 Task: Create in the project UniTech in Backlog an issue 'Create a new online platform for online personal development courses with advanced self-assessment and', assign it to team member softage.4@softage.net and change the status to IN PROGRESS.
Action: Mouse moved to (406, 264)
Screenshot: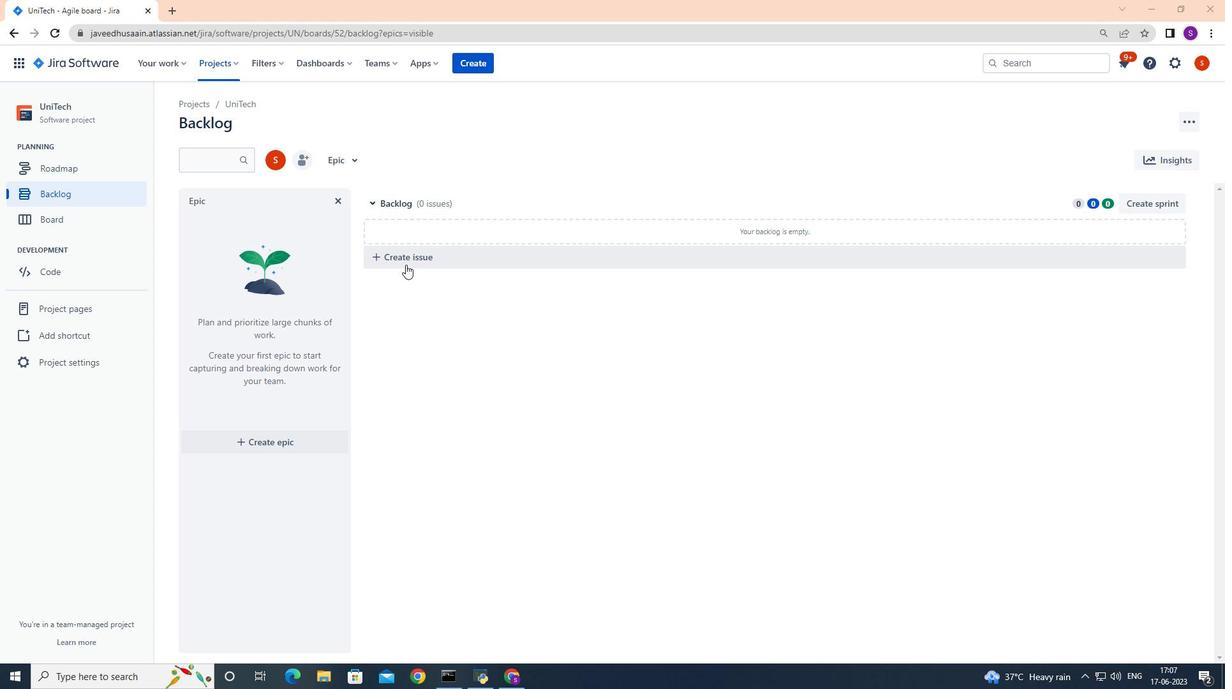 
Action: Mouse pressed left at (406, 264)
Screenshot: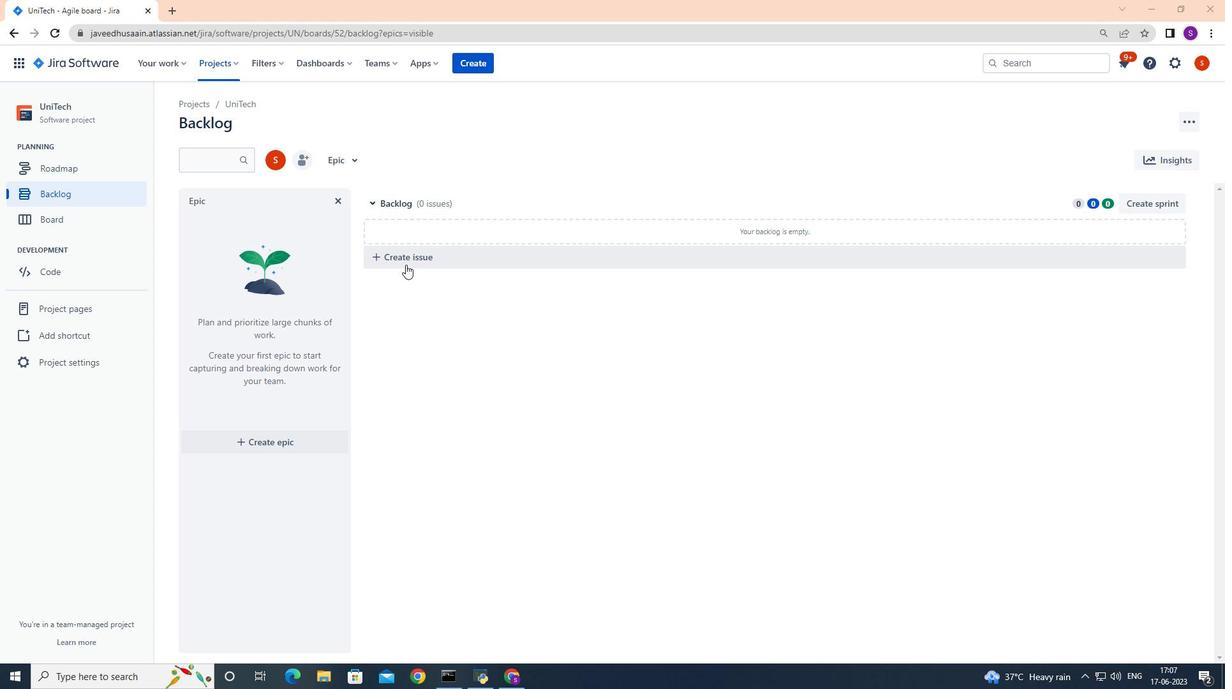 
Action: Mouse moved to (421, 255)
Screenshot: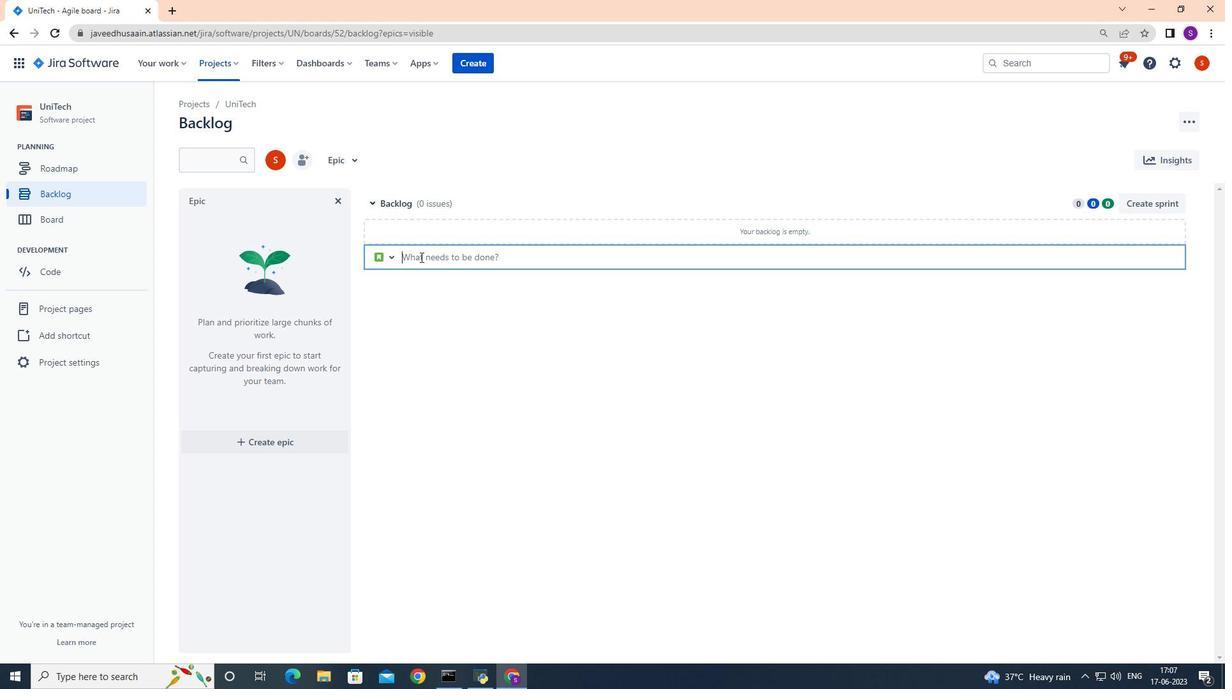 
Action: Mouse pressed left at (421, 255)
Screenshot: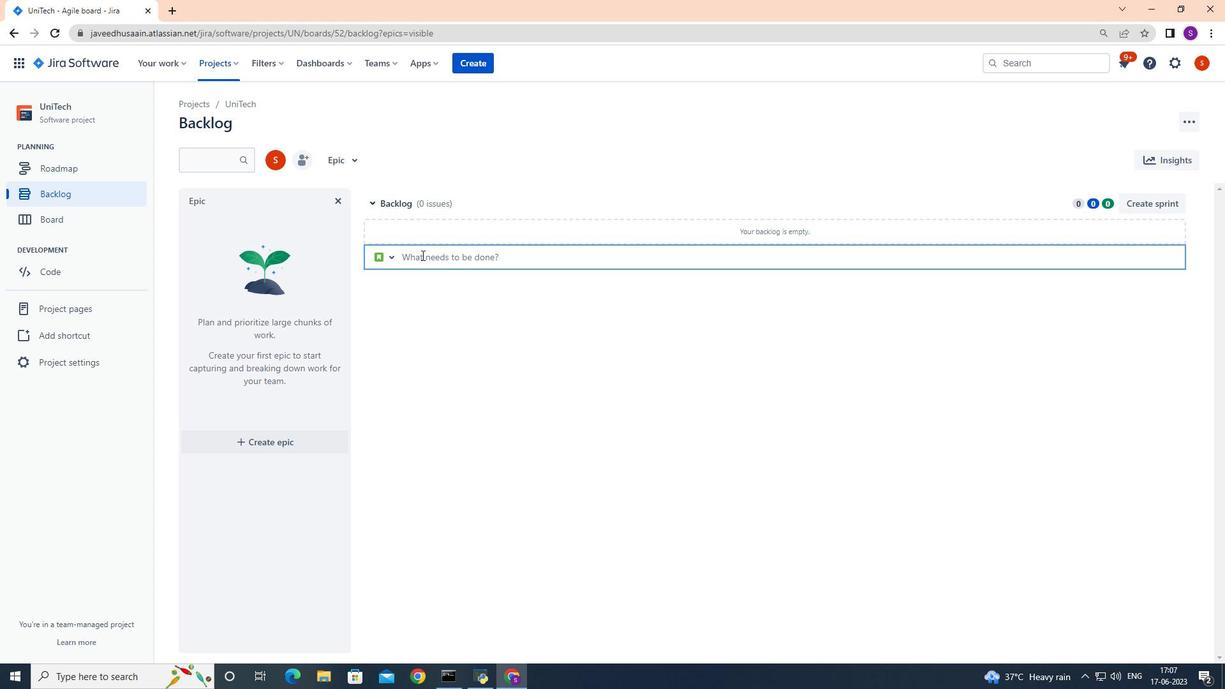 
Action: Key pressed <Key.shift>Create<Key.space>a<Key.space>new<Key.space>onlim<Key.backspace>ne<Key.space>platform<Key.space>for<Key.space>online<Key.space>personal<Key.space>devlopment<Key.space>courses<Key.space>with<Key.space>advanced<Key.space>self-assessment<Key.space>and
Screenshot: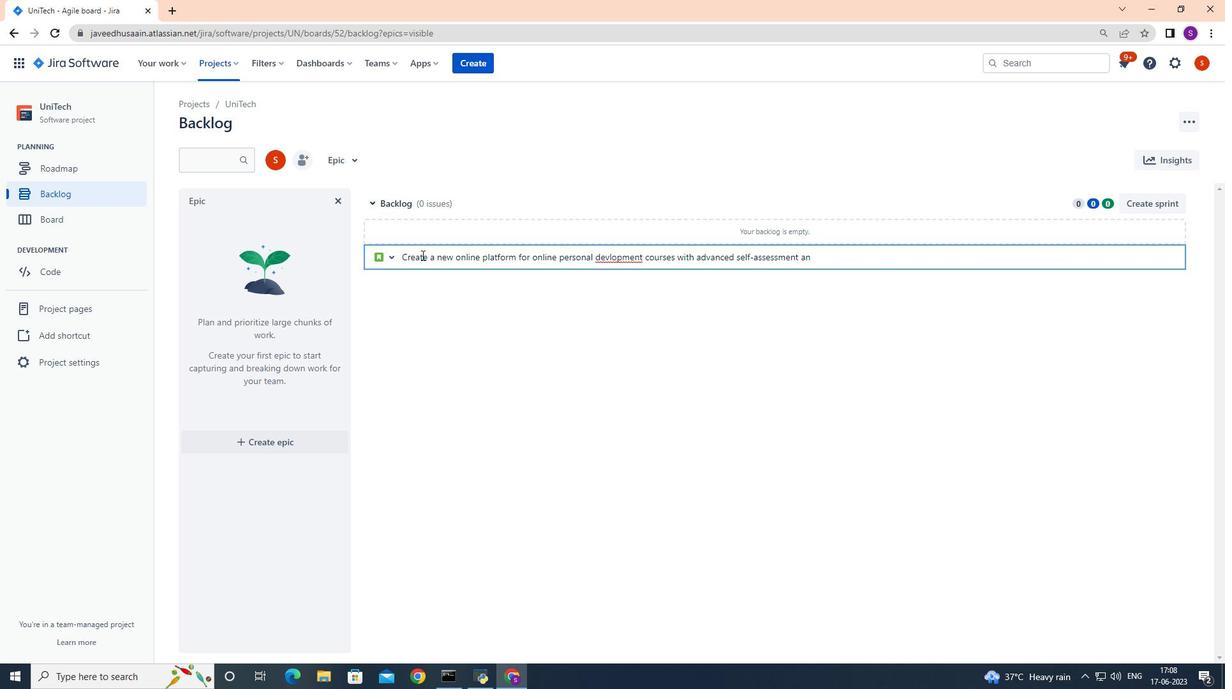 
Action: Mouse moved to (608, 256)
Screenshot: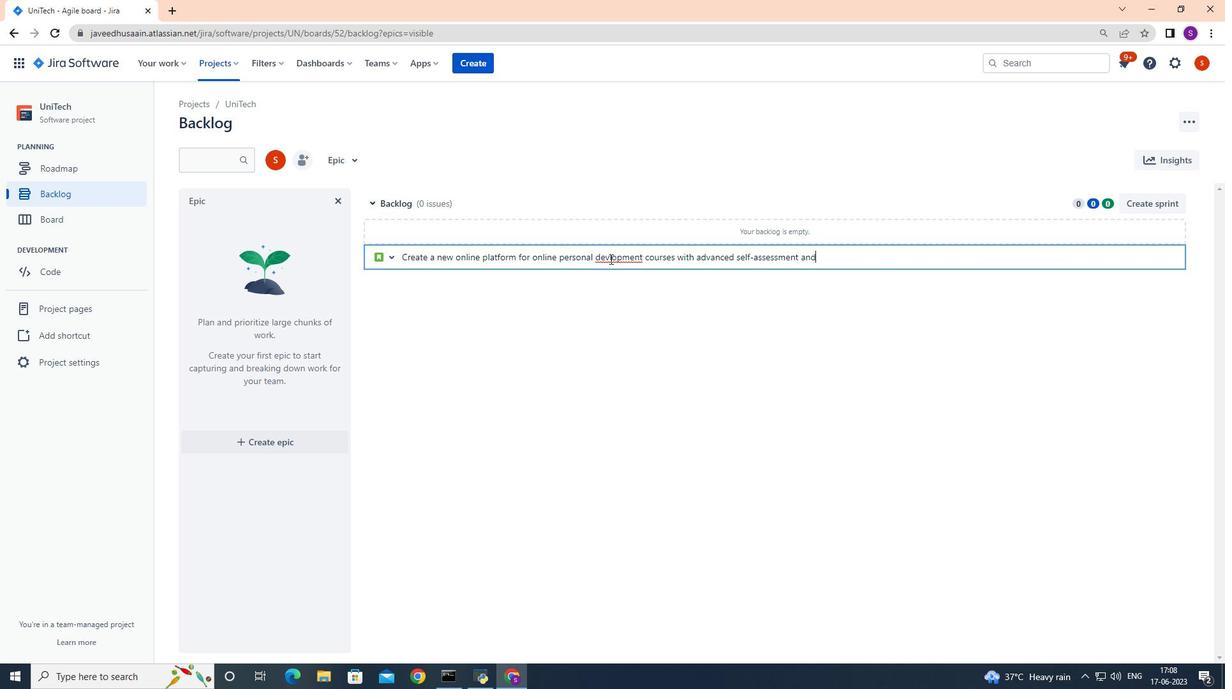 
Action: Mouse pressed left at (608, 256)
Screenshot: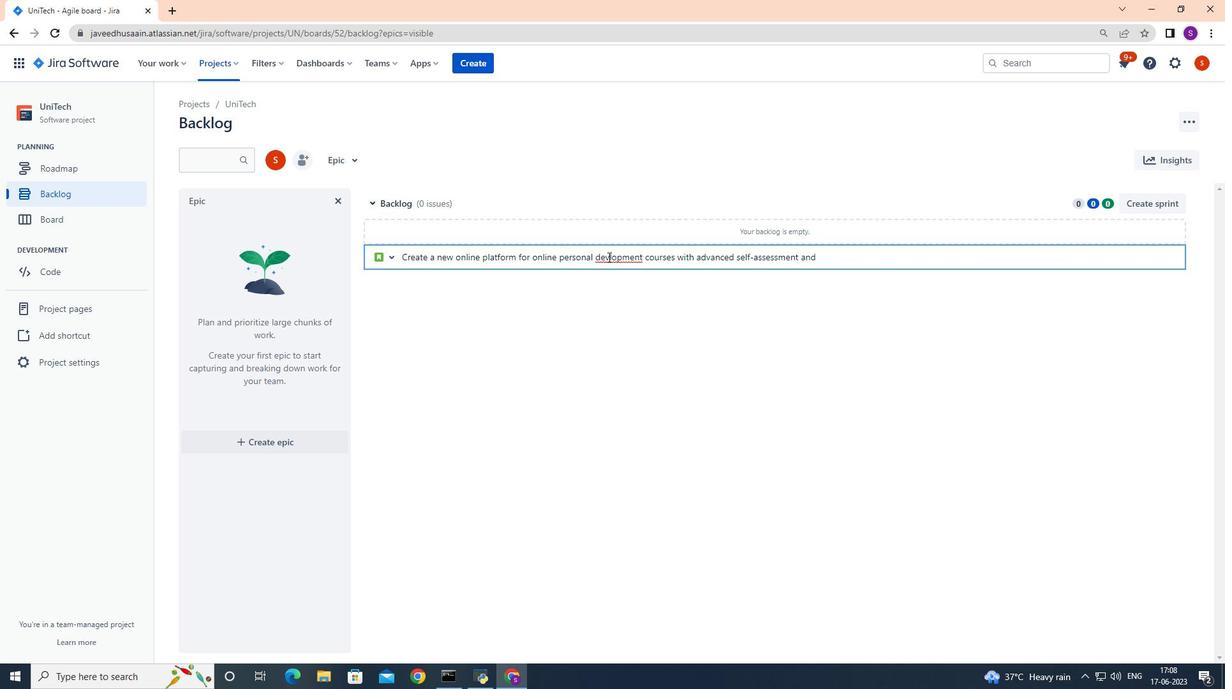 
Action: Mouse pressed right at (608, 256)
Screenshot: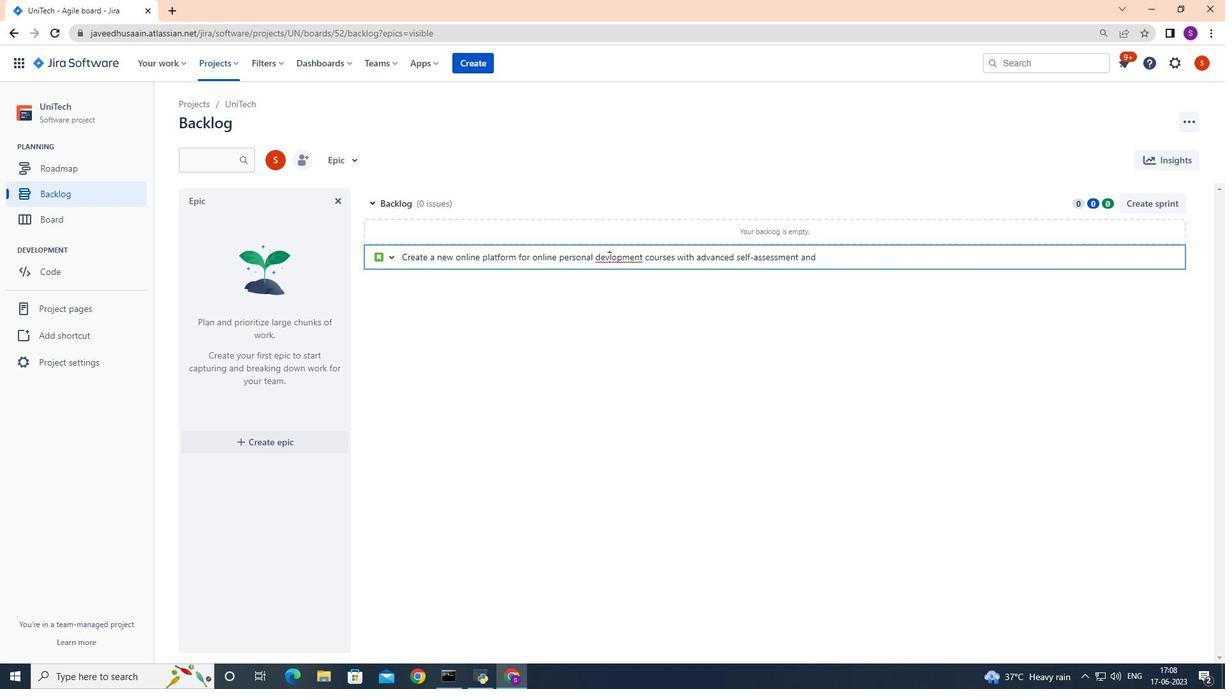 
Action: Mouse moved to (638, 268)
Screenshot: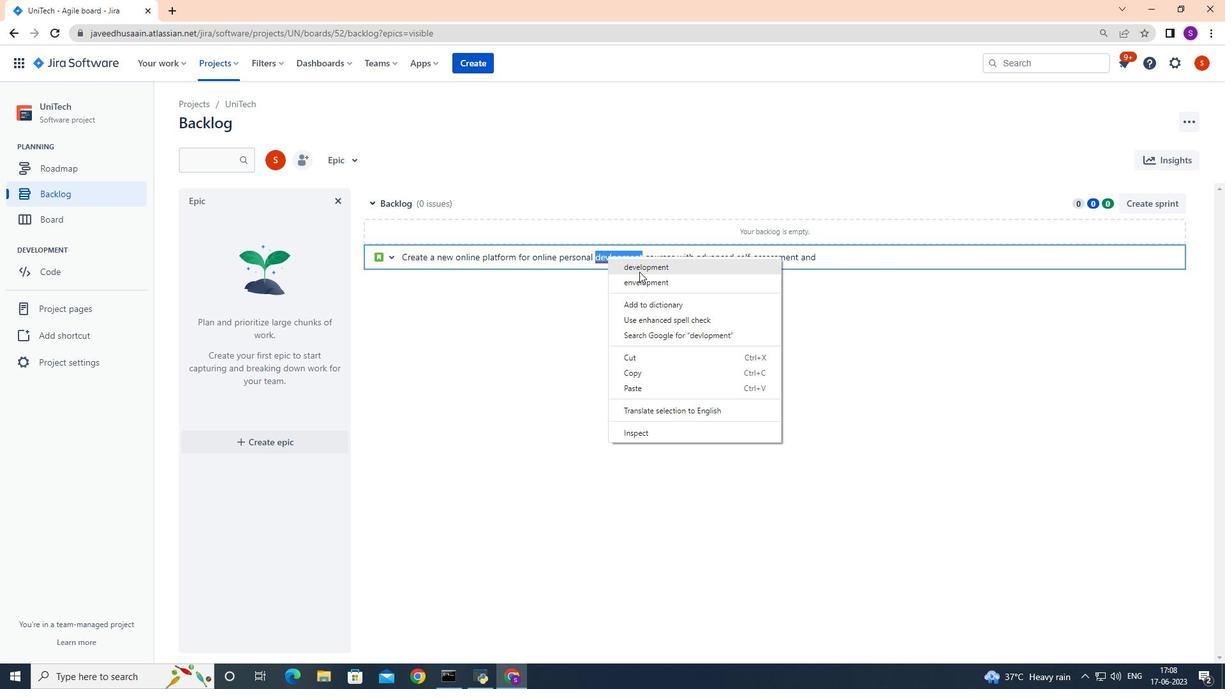 
Action: Mouse pressed left at (638, 268)
Screenshot: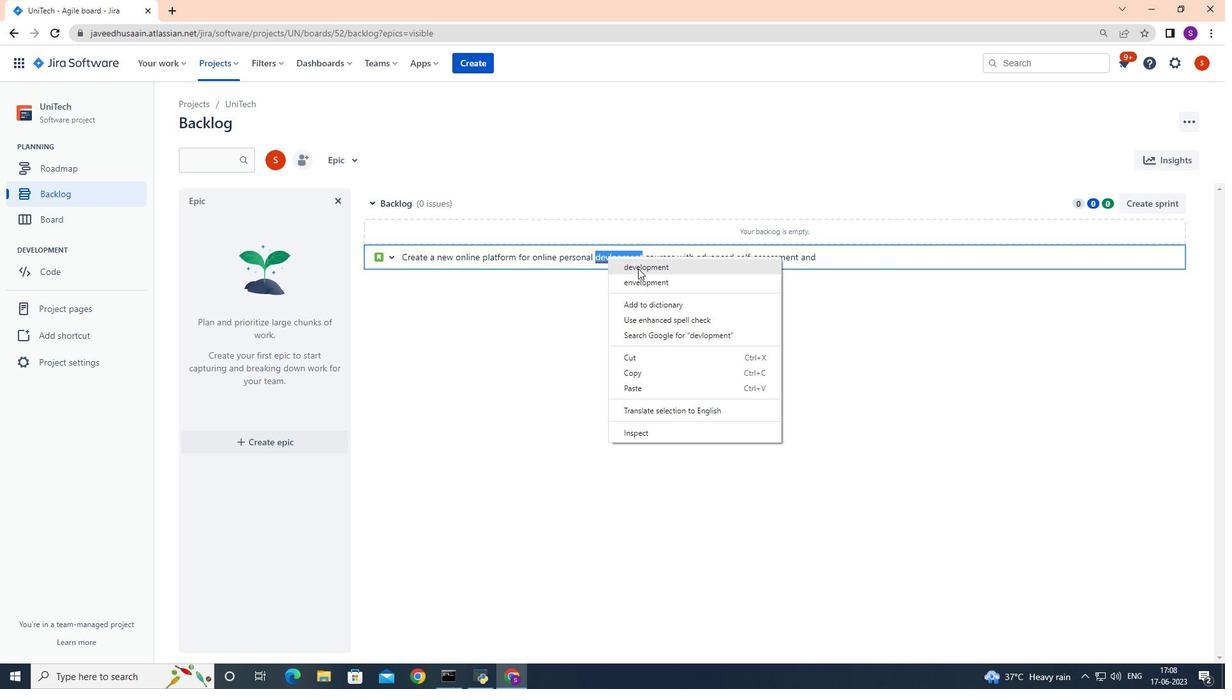 
Action: Mouse moved to (843, 259)
Screenshot: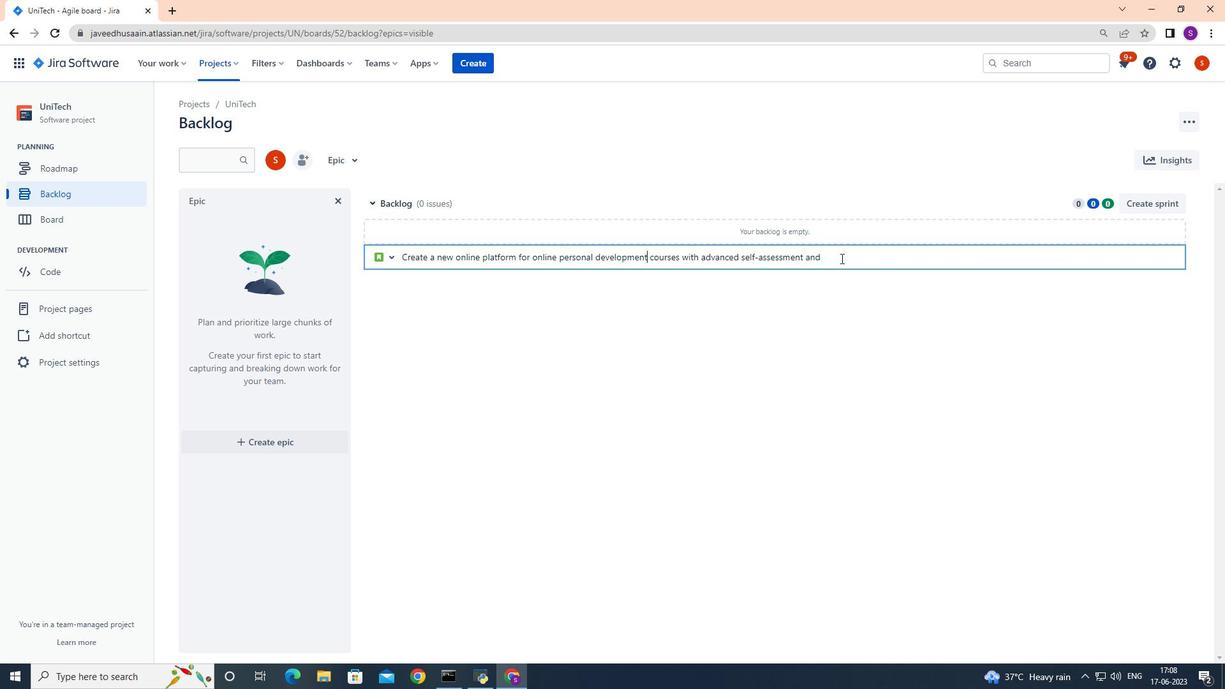 
Action: Mouse pressed left at (843, 259)
Screenshot: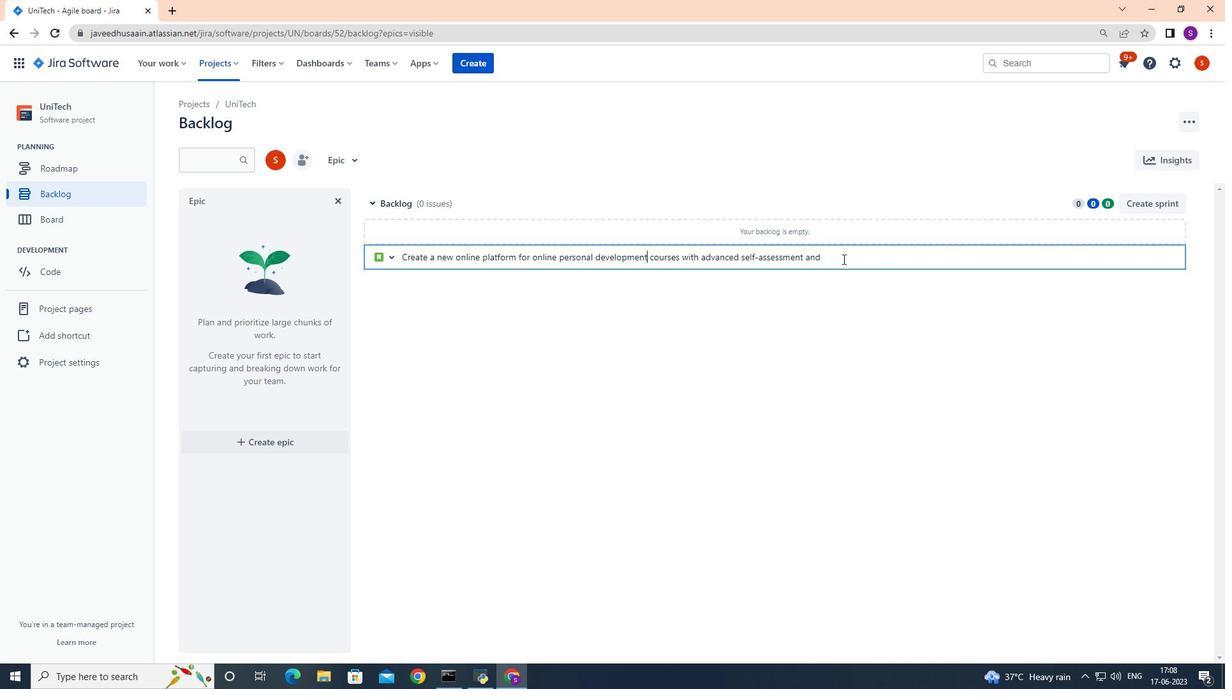 
Action: Key pressed <Key.backspace><Key.backspace><Key.backspace><Key.backspace><Key.enter>
Screenshot: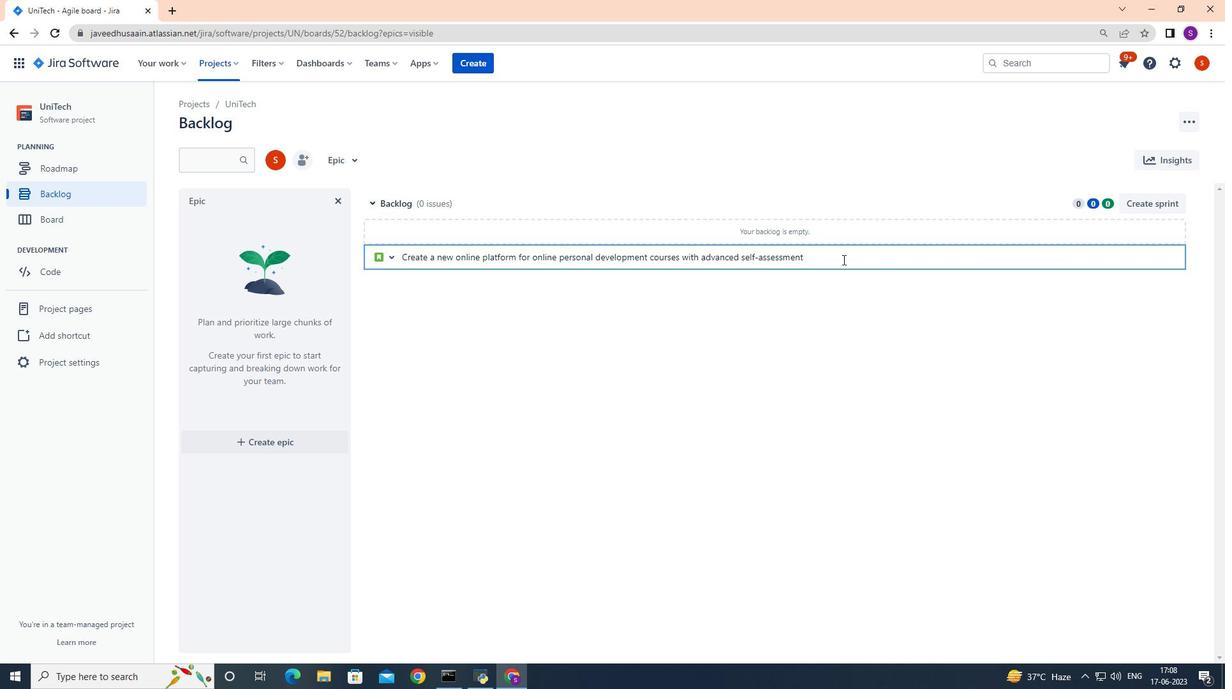 
Action: Mouse moved to (1145, 229)
Screenshot: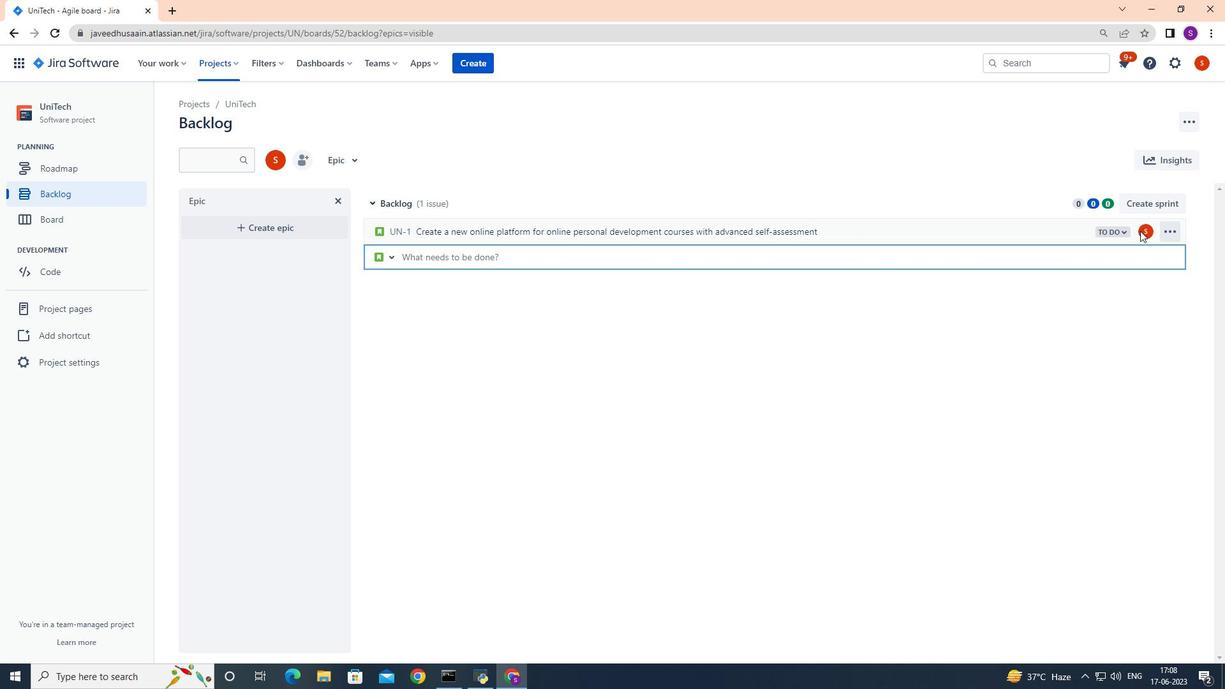
Action: Mouse pressed left at (1145, 229)
Screenshot: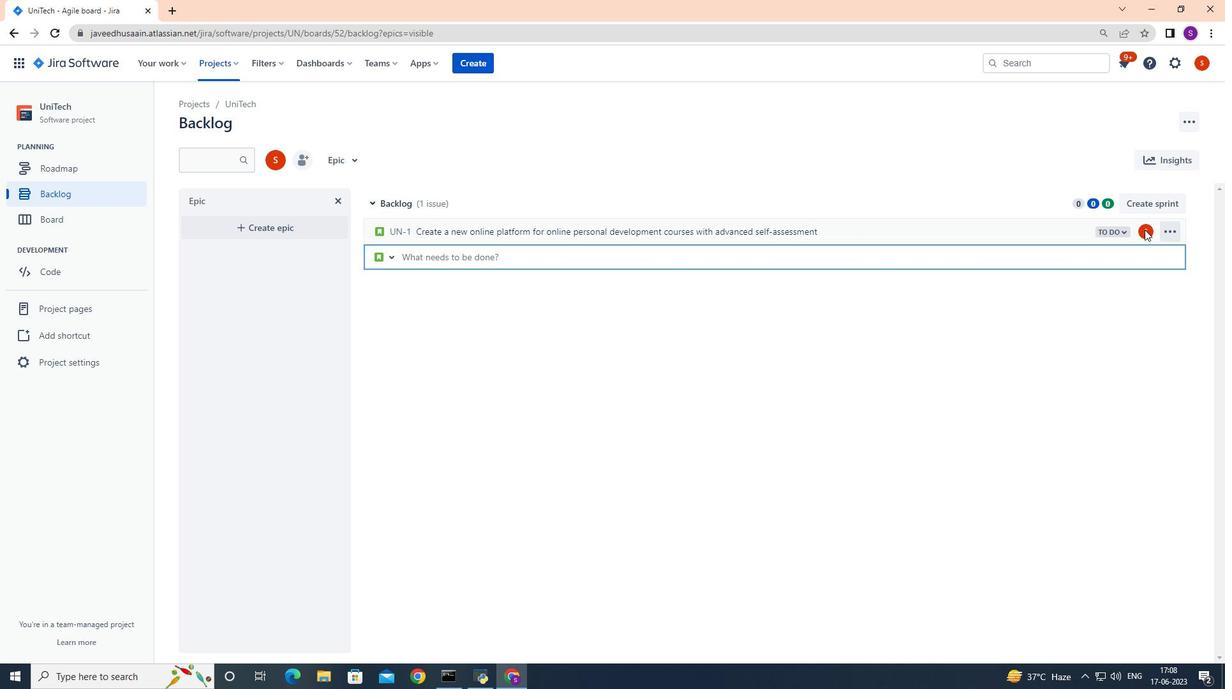 
Action: Mouse moved to (1039, 260)
Screenshot: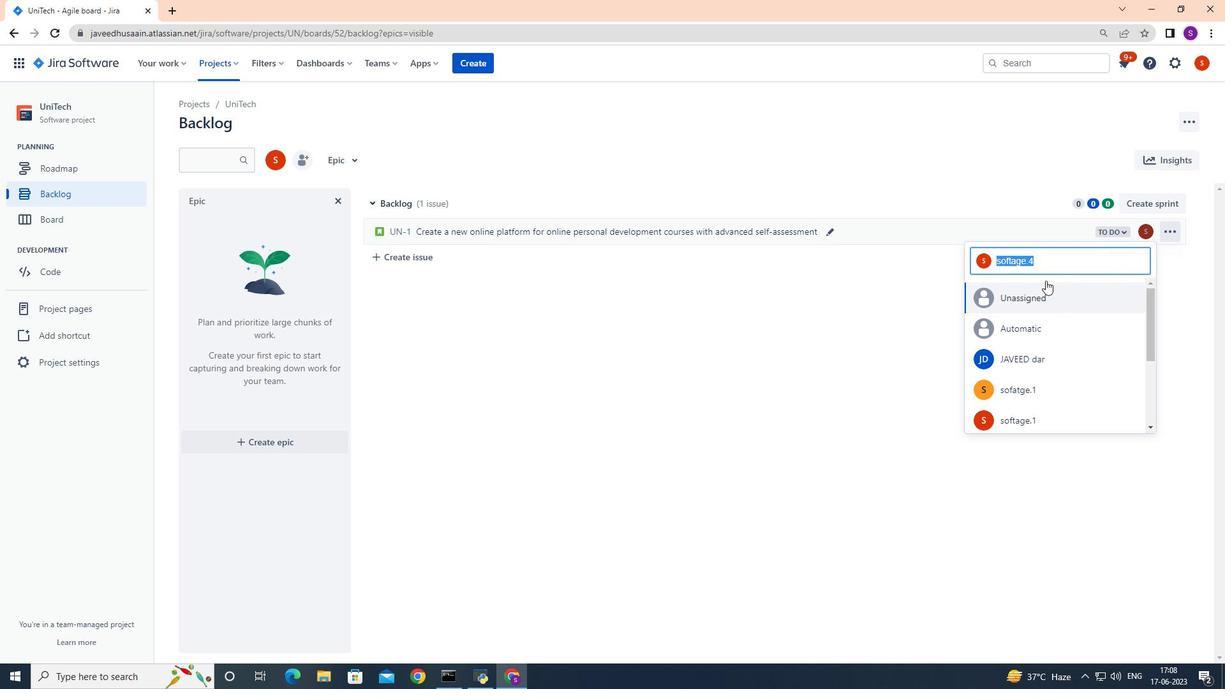 
Action: Key pressed <Key.backspace>softage.4softage
Screenshot: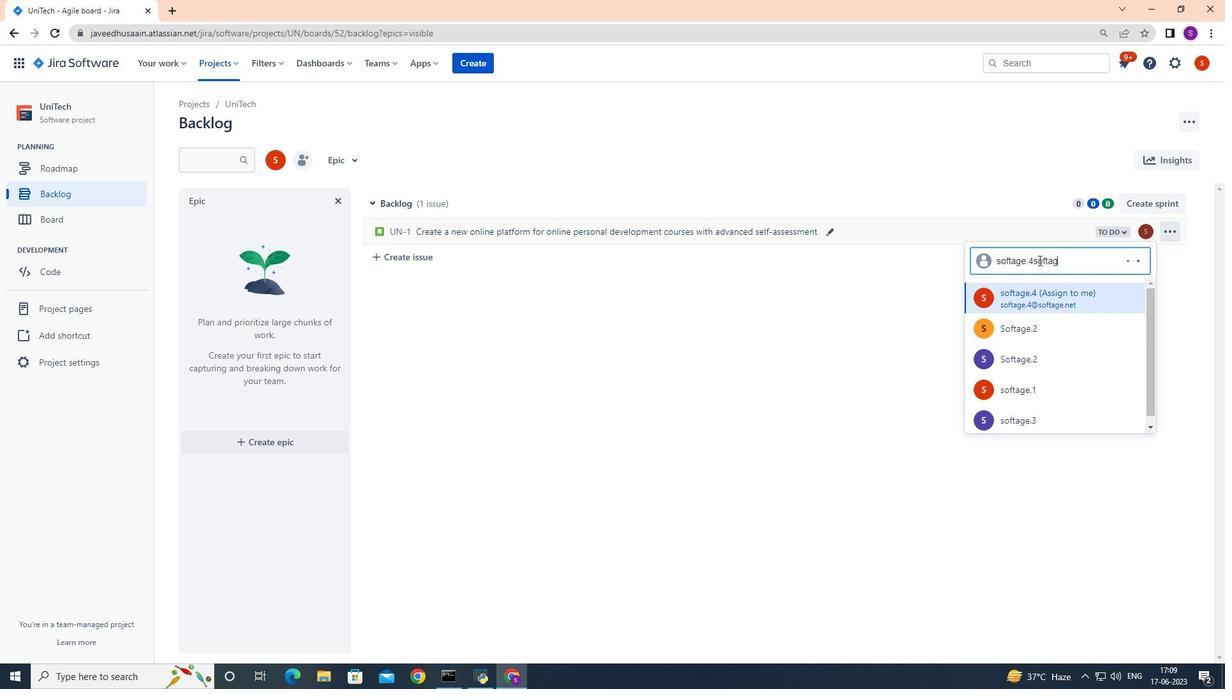
Action: Mouse moved to (1150, 270)
Screenshot: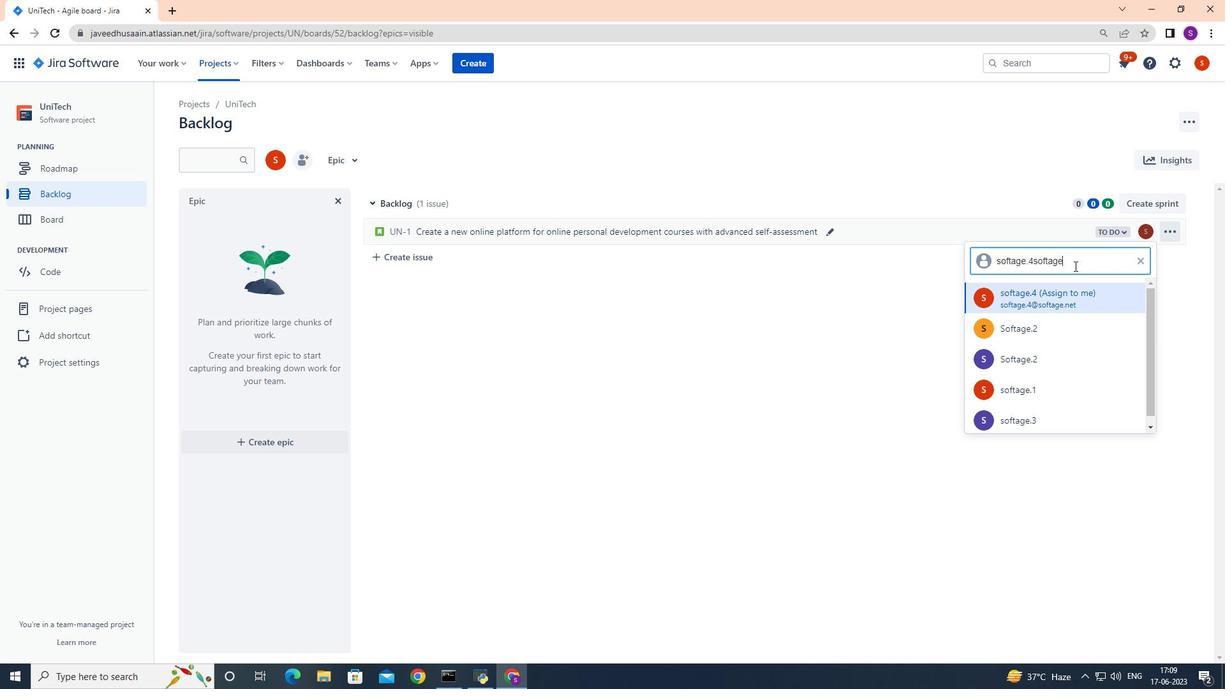 
Action: Key pressed <Key.backspace><Key.backspace><Key.backspace><Key.backspace><Key.backspace><Key.backspace><Key.backspace><Key.backspace>4<Key.shift>@softa<Key.backspace>age.net
Screenshot: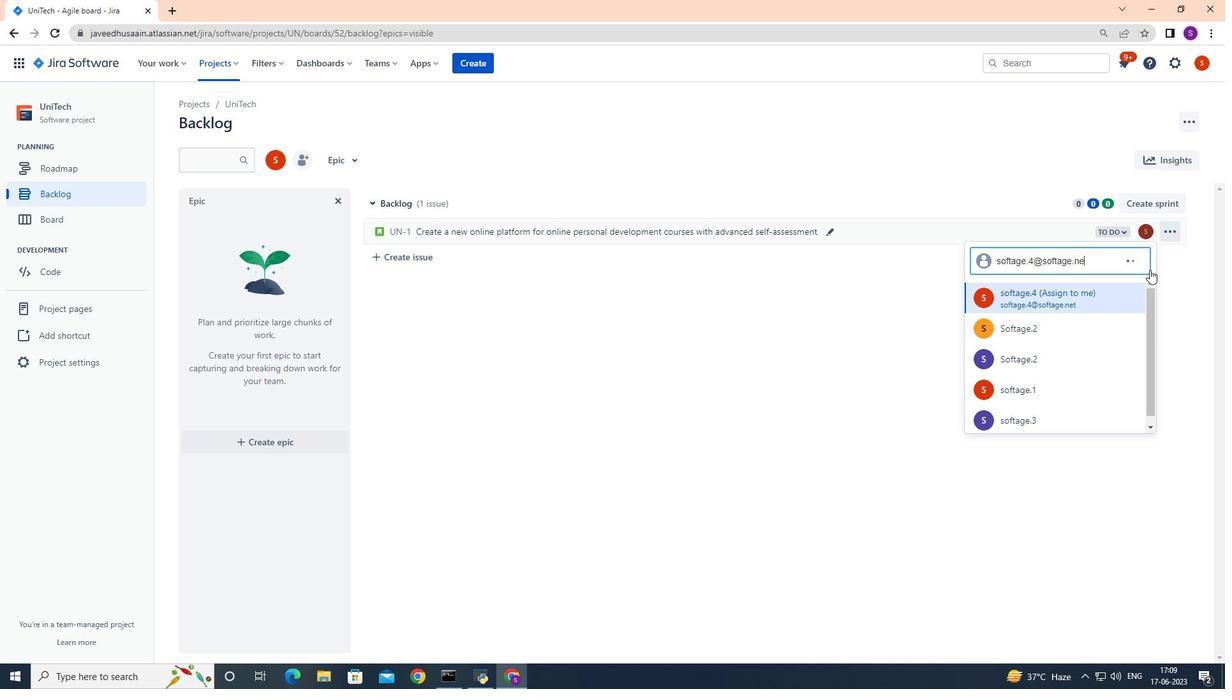 
Action: Mouse moved to (1065, 300)
Screenshot: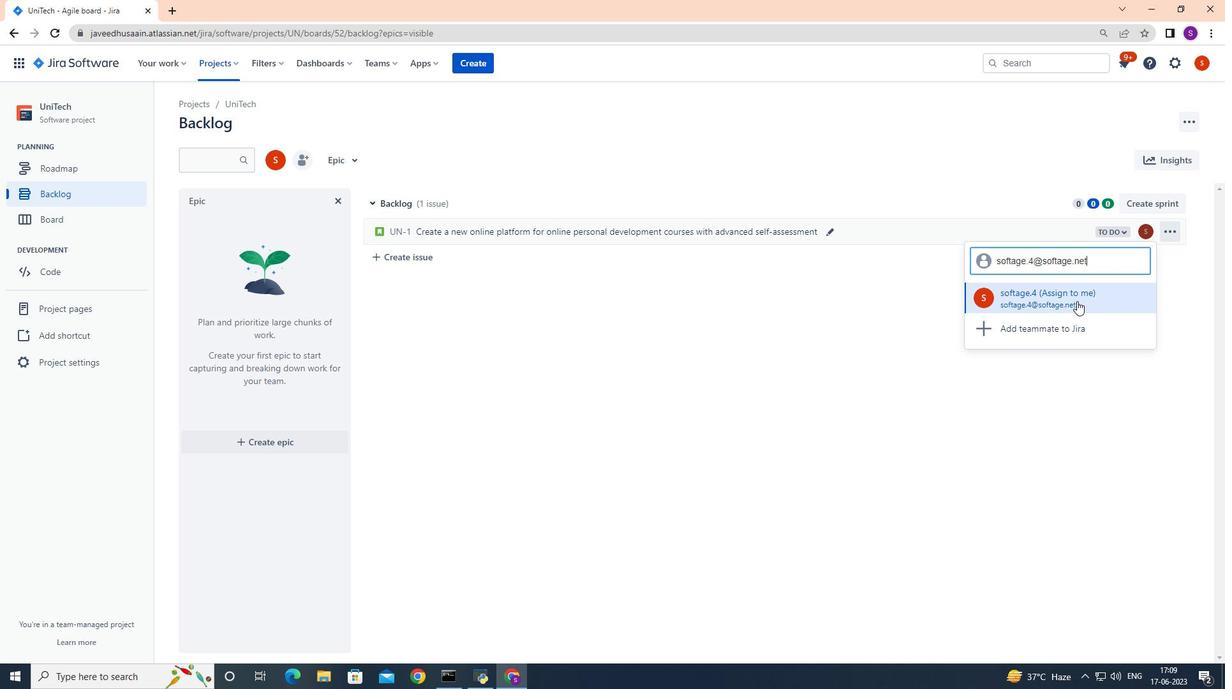 
Action: Mouse pressed left at (1065, 300)
Screenshot: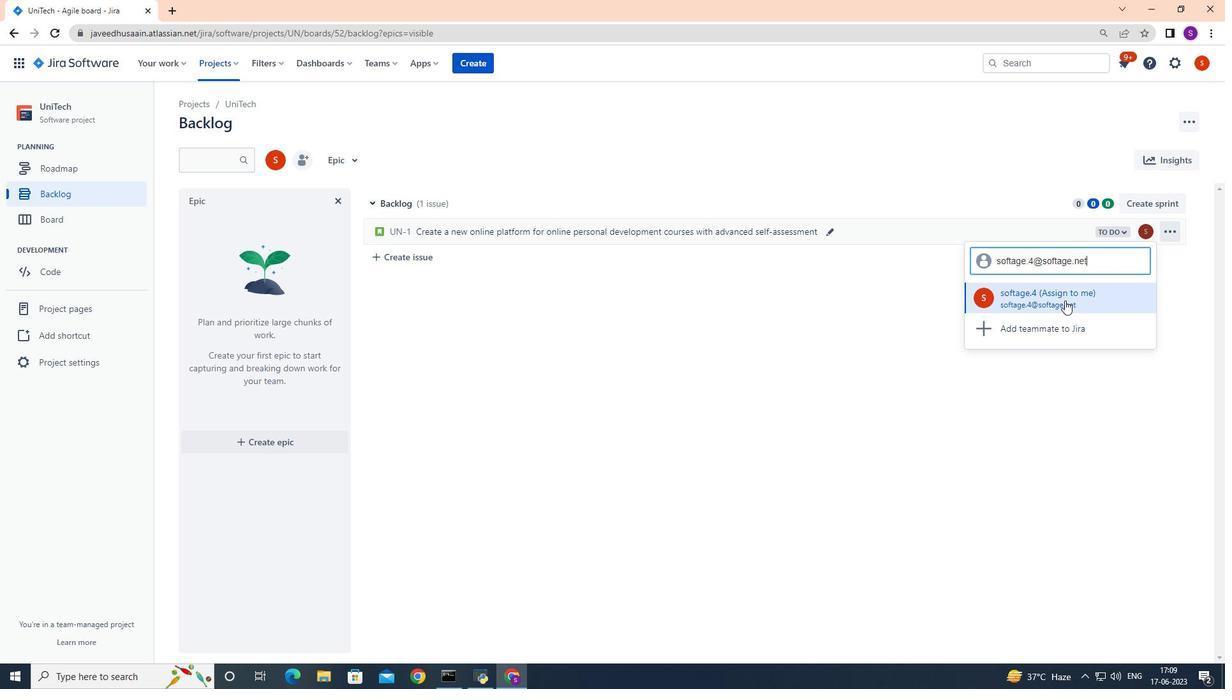 
Action: Mouse moved to (1123, 234)
Screenshot: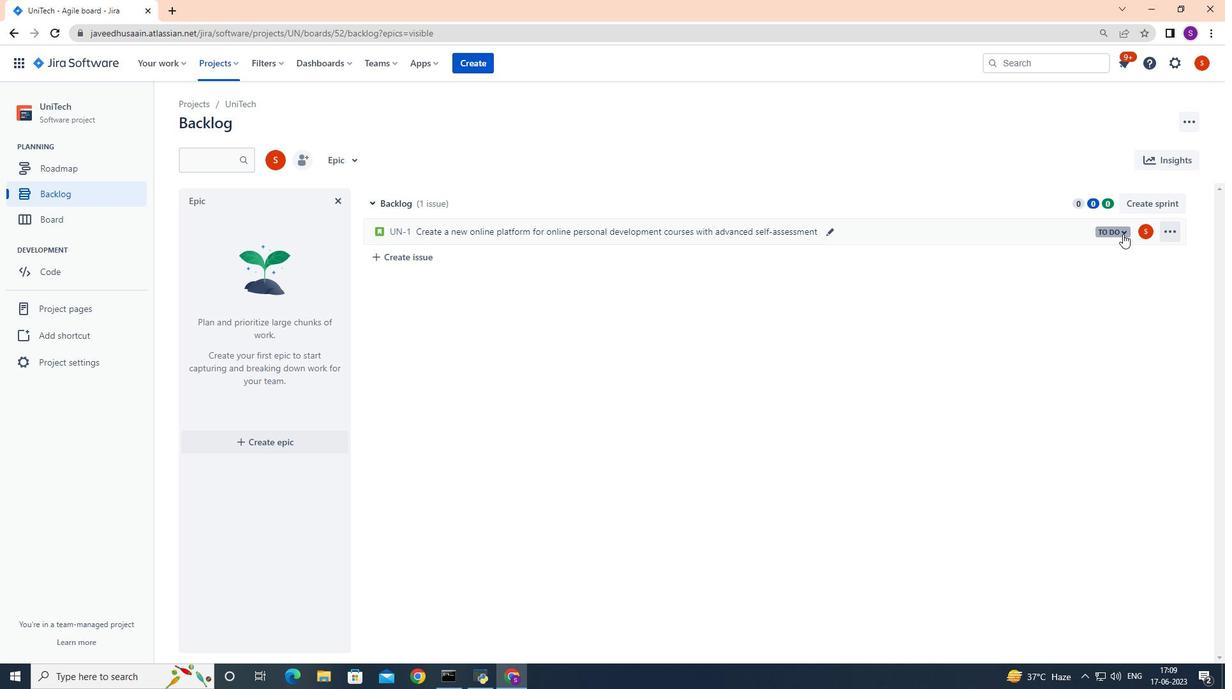 
Action: Mouse pressed left at (1123, 234)
Screenshot: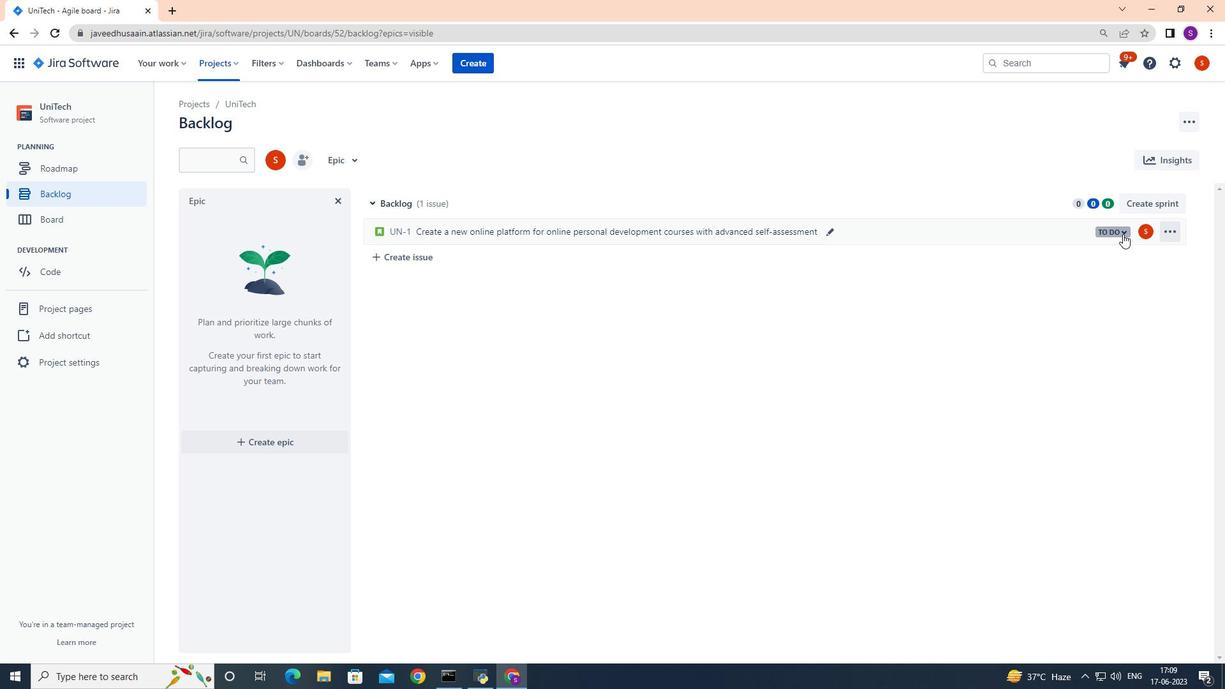 
Action: Mouse moved to (1050, 259)
Screenshot: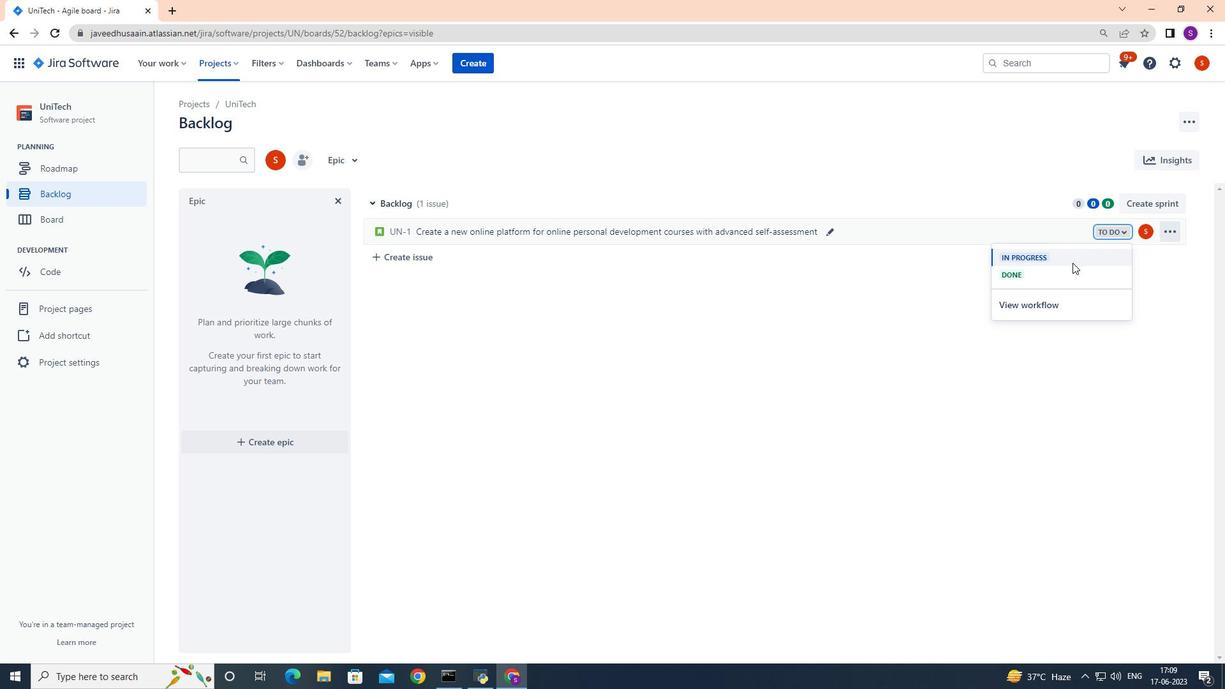 
Action: Mouse pressed left at (1050, 259)
Screenshot: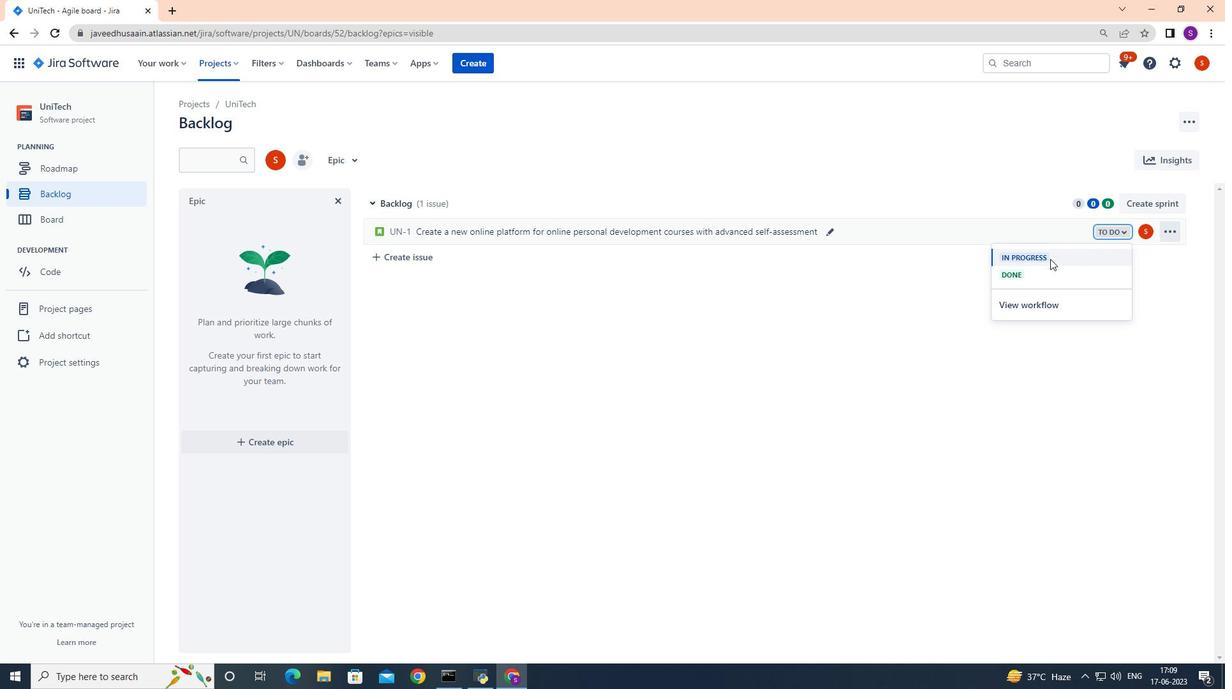 
